 Task: Enable the option "Enable video stream output " for stream output.
Action: Mouse moved to (100, 12)
Screenshot: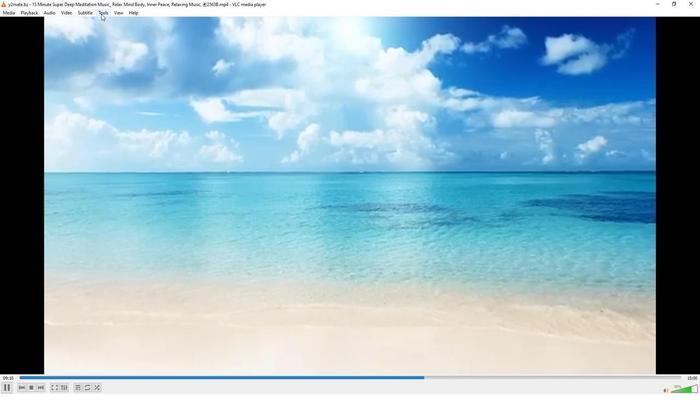 
Action: Mouse pressed left at (100, 12)
Screenshot: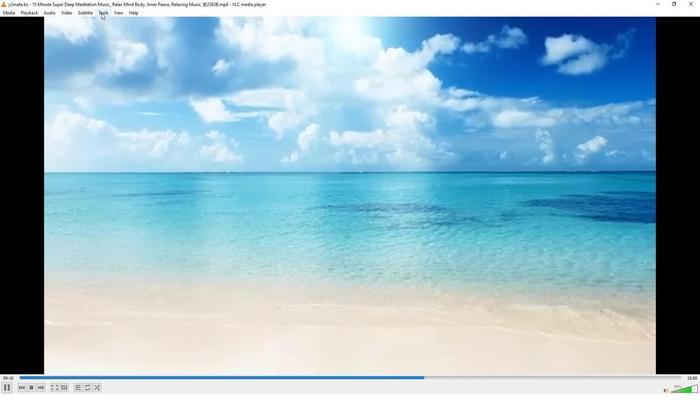 
Action: Mouse moved to (117, 97)
Screenshot: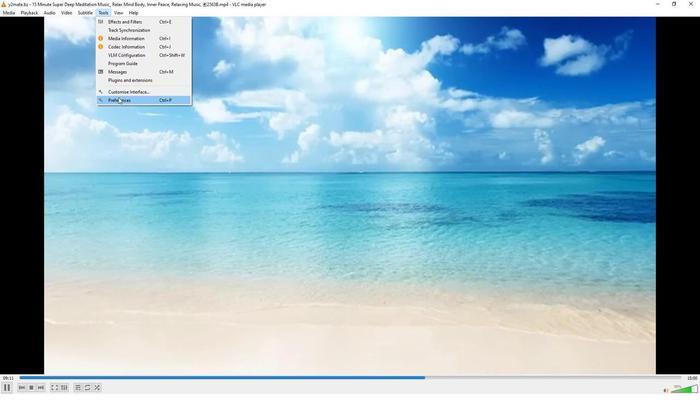 
Action: Mouse pressed left at (117, 97)
Screenshot: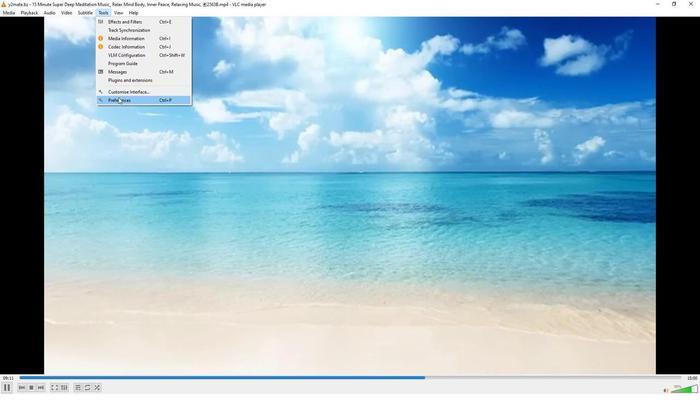 
Action: Mouse moved to (228, 321)
Screenshot: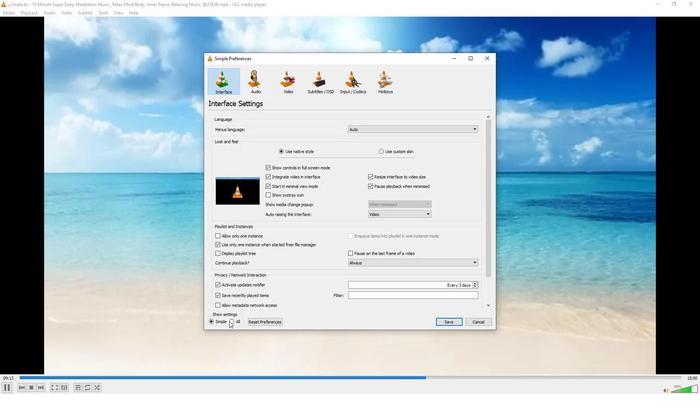 
Action: Mouse pressed left at (228, 321)
Screenshot: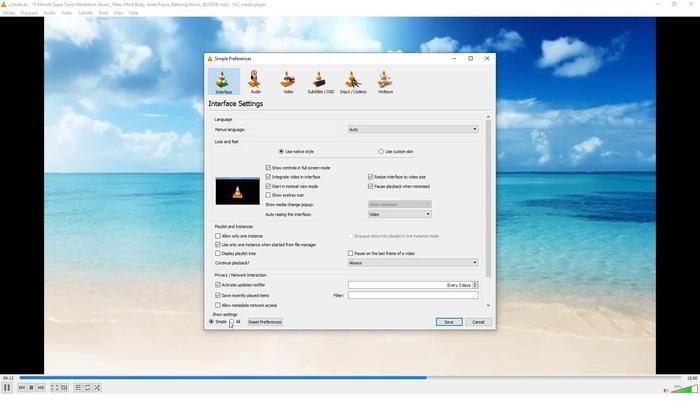 
Action: Mouse moved to (225, 292)
Screenshot: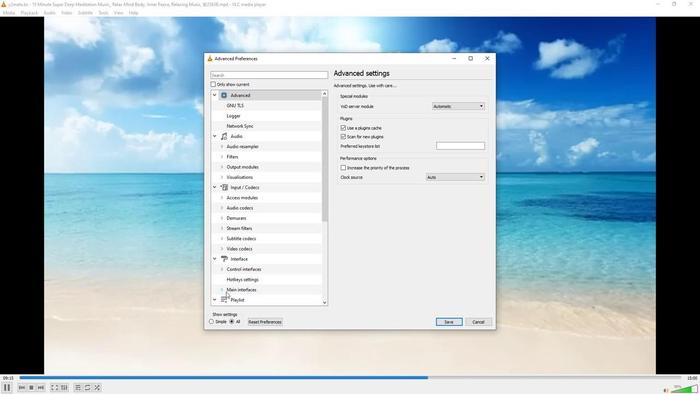 
Action: Mouse scrolled (225, 291) with delta (0, 0)
Screenshot: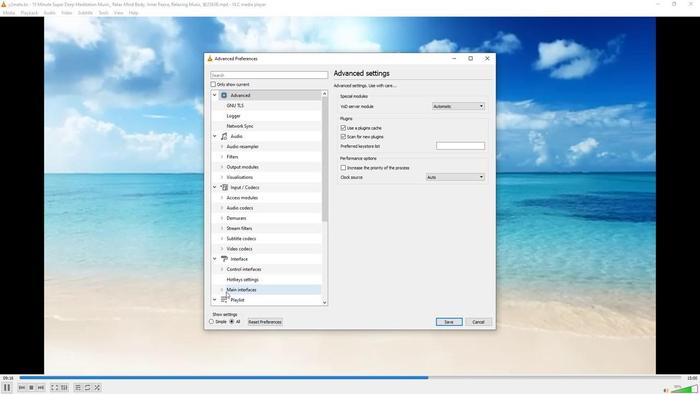 
Action: Mouse moved to (241, 299)
Screenshot: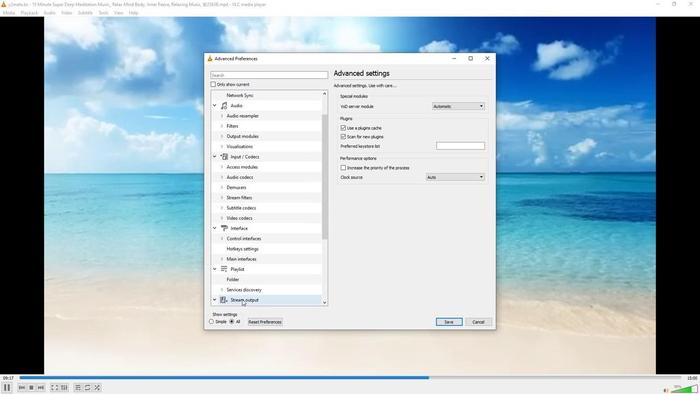 
Action: Mouse pressed left at (241, 299)
Screenshot: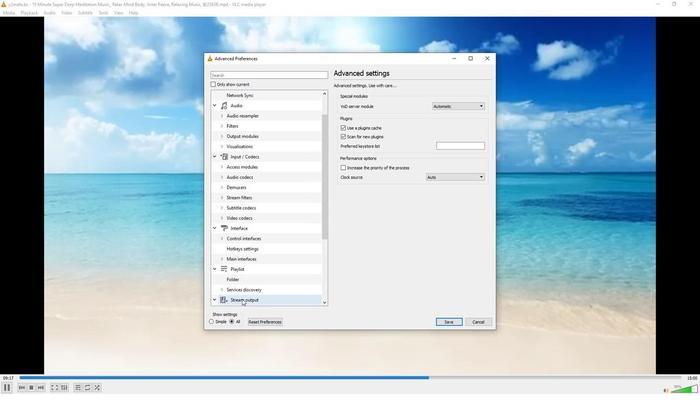 
Action: Mouse moved to (338, 141)
Screenshot: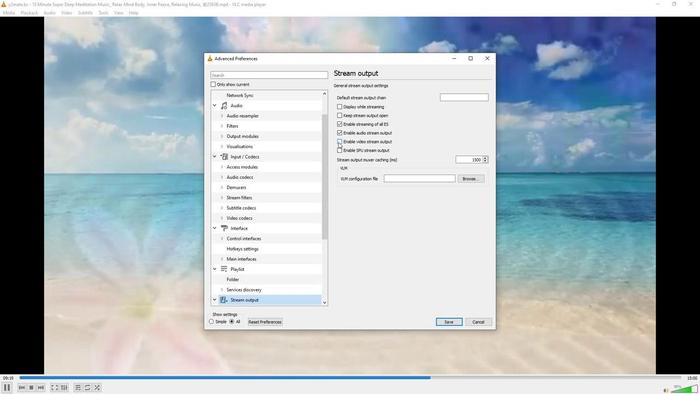 
Action: Mouse pressed left at (338, 141)
Screenshot: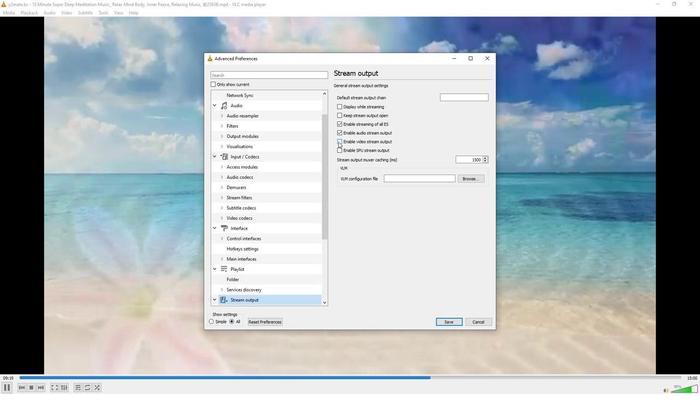 
Action: Mouse moved to (350, 226)
Screenshot: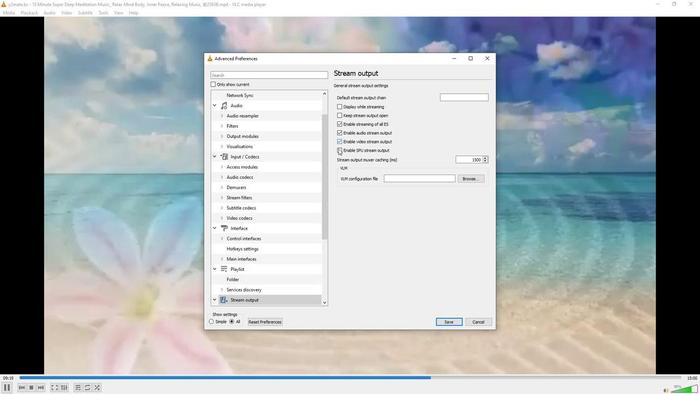 
